 Task: Create a section Integration Testing Sprint and in the section, add a milestone Data Science Process Improvement in the project BoostPro
Action: Mouse moved to (192, 405)
Screenshot: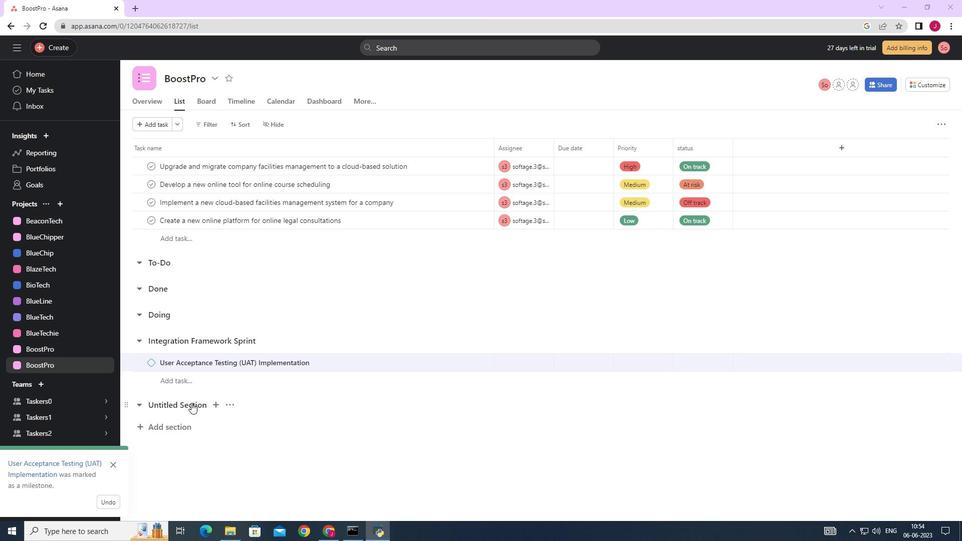 
Action: Mouse pressed left at (192, 405)
Screenshot: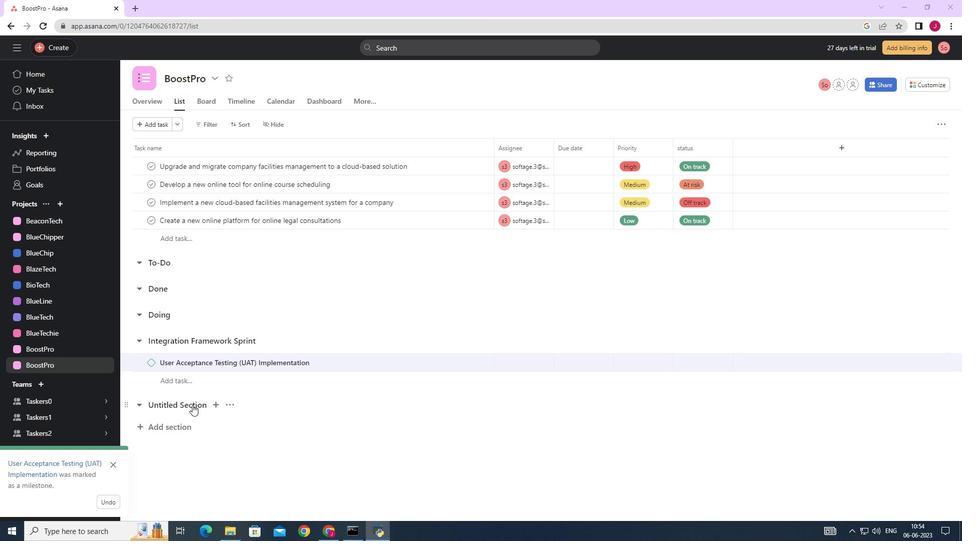 
Action: Mouse moved to (202, 405)
Screenshot: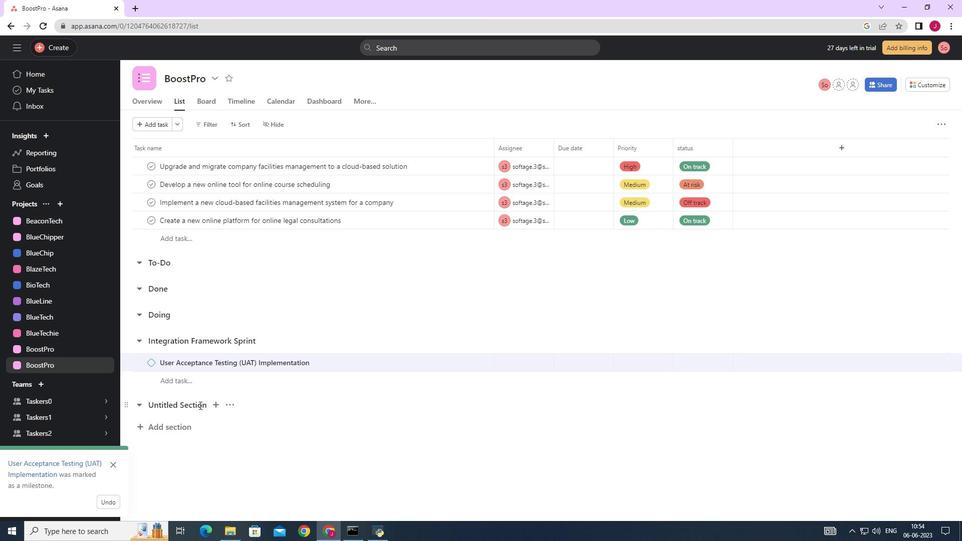 
Action: Key pressed <Key.backspace><Key.backspace><Key.backspace><Key.backspace><Key.backspace><Key.backspace><Key.backspace><Key.backspace><Key.backspace><Key.backspace><Key.backspace><Key.backspace><Key.backspace><Key.backspace><Key.backspace><Key.backspace><Key.backspace><Key.backspace><Key.backspace><Key.backspace><Key.backspace><Key.caps_lock>I<Key.caps_lock>ntegration<Key.space><Key.caps_lock>T<Key.caps_lock>esting<Key.space><Key.caps_lock>S<Key.caps_lock>print<Key.enter><Key.caps_lock>D<Key.caps_lock>ata<Key.space>s<Key.caps_lock>CIENCE<Key.space><Key.backspace><Key.backspace><Key.backspace><Key.backspace><Key.backspace><Key.backspace><Key.backspace><Key.backspace>S<Key.caps_lock>cience<Key.space><Key.caps_lock>P<Key.caps_lock>rocess<Key.space><Key.caps_lock>I<Key.caps_lock>mprovement<Key.space>
Screenshot: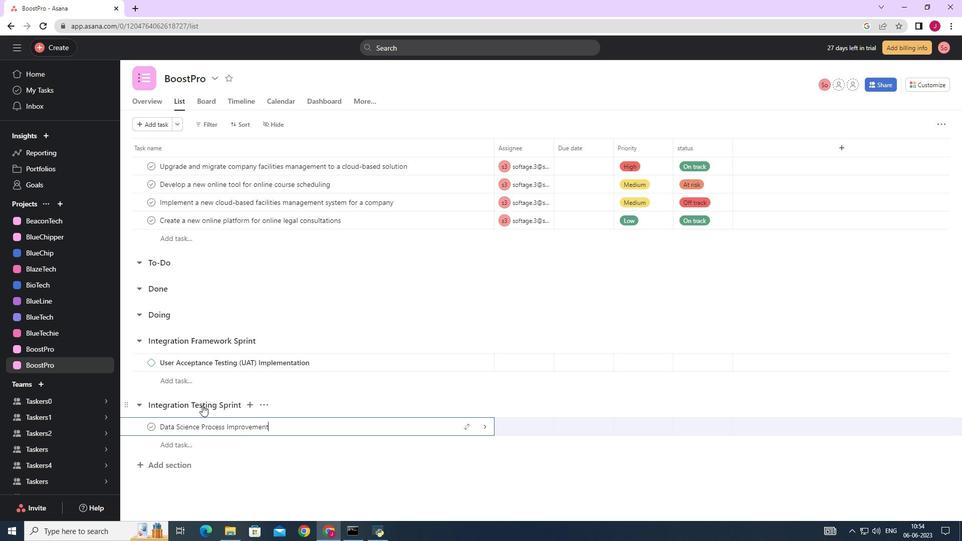 
Action: Mouse moved to (485, 426)
Screenshot: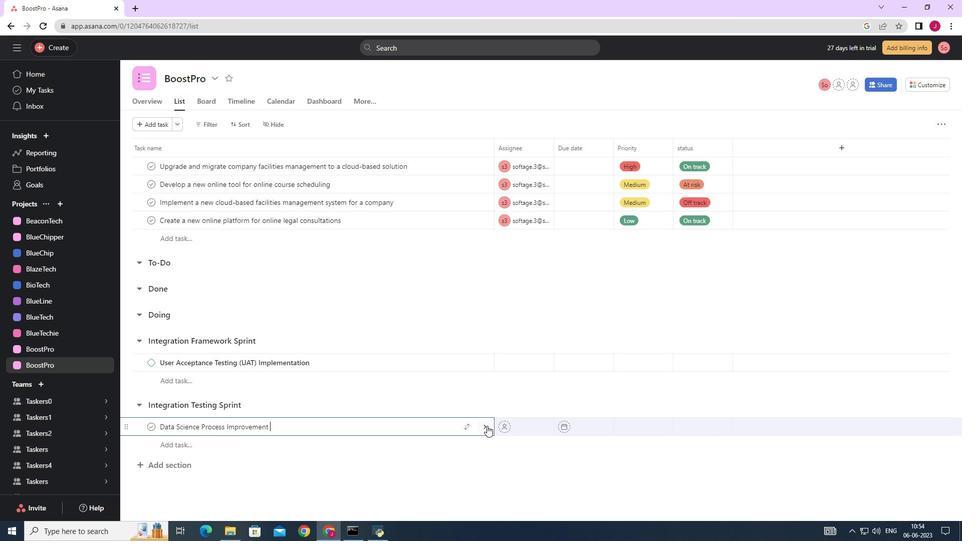
Action: Mouse pressed left at (485, 426)
Screenshot: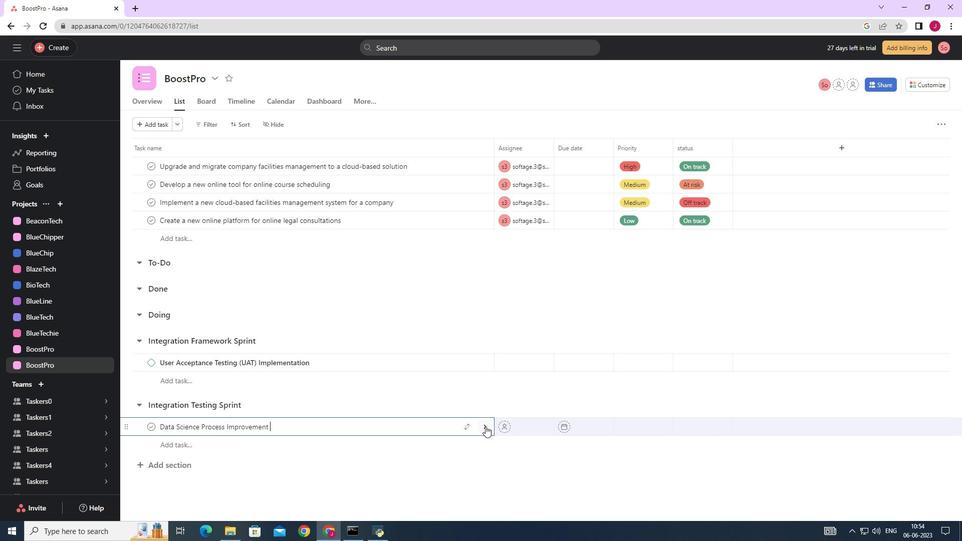 
Action: Mouse moved to (923, 121)
Screenshot: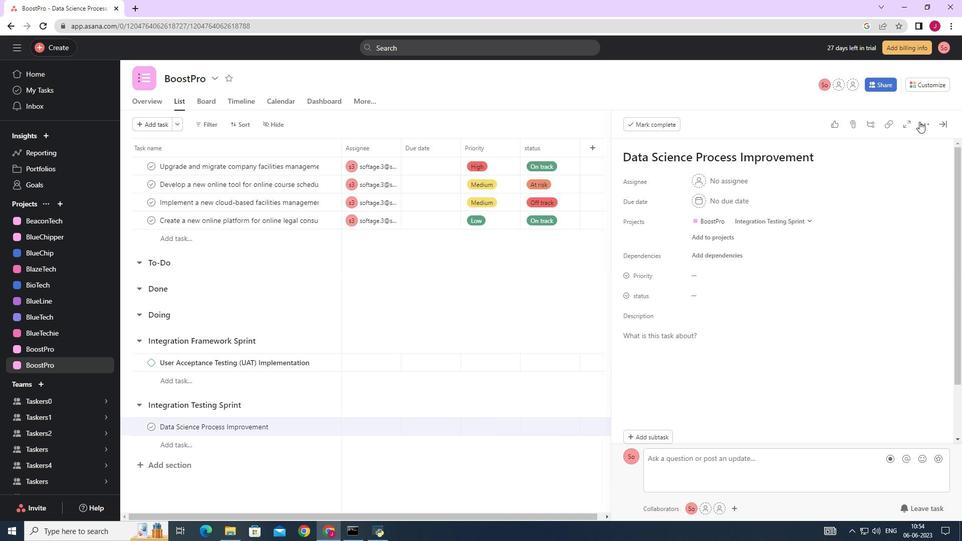 
Action: Mouse pressed left at (923, 121)
Screenshot: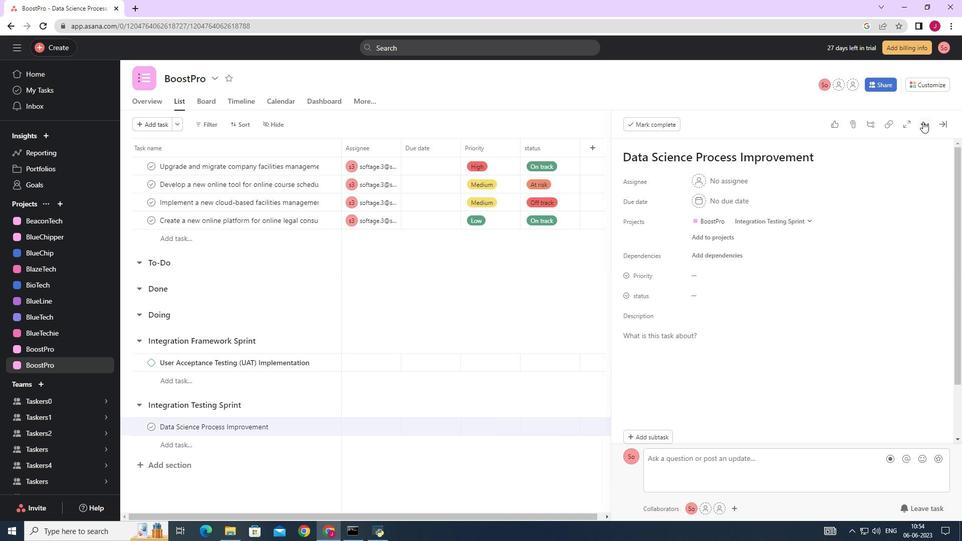 
Action: Mouse moved to (838, 161)
Screenshot: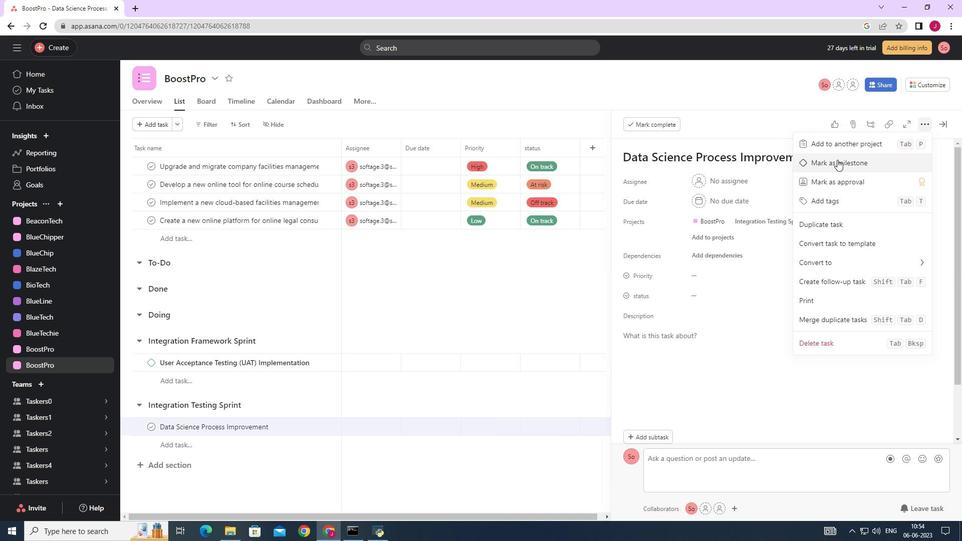 
Action: Mouse pressed left at (838, 161)
Screenshot: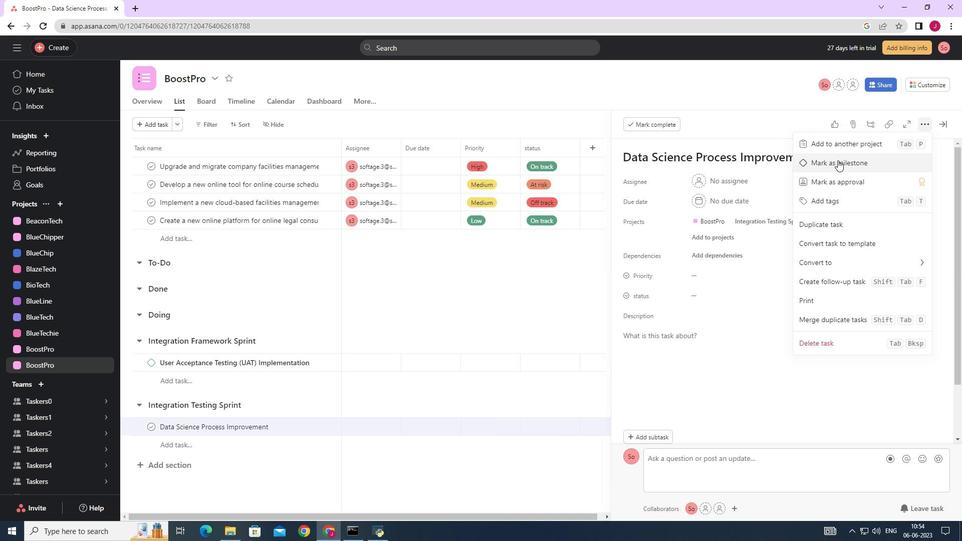
Action: Mouse moved to (939, 124)
Screenshot: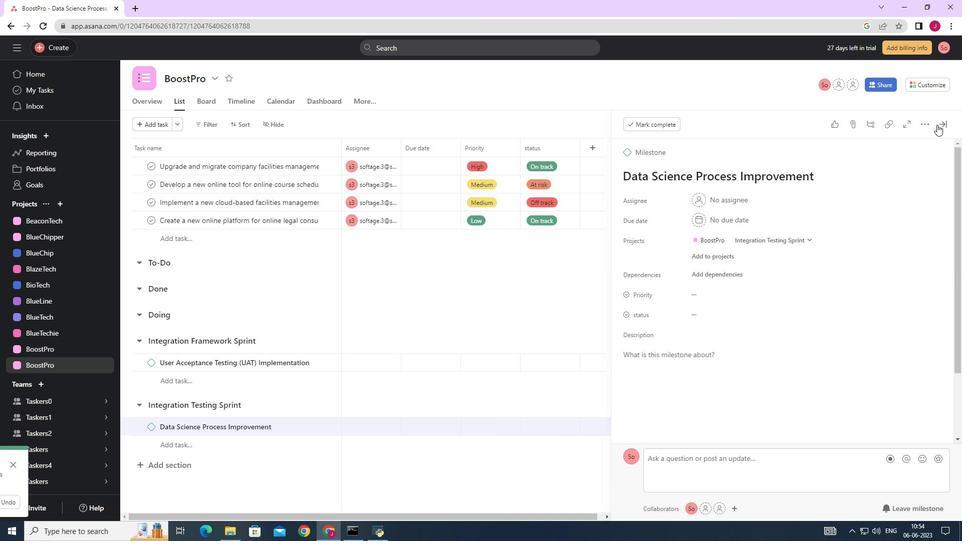 
Action: Mouse pressed left at (939, 124)
Screenshot: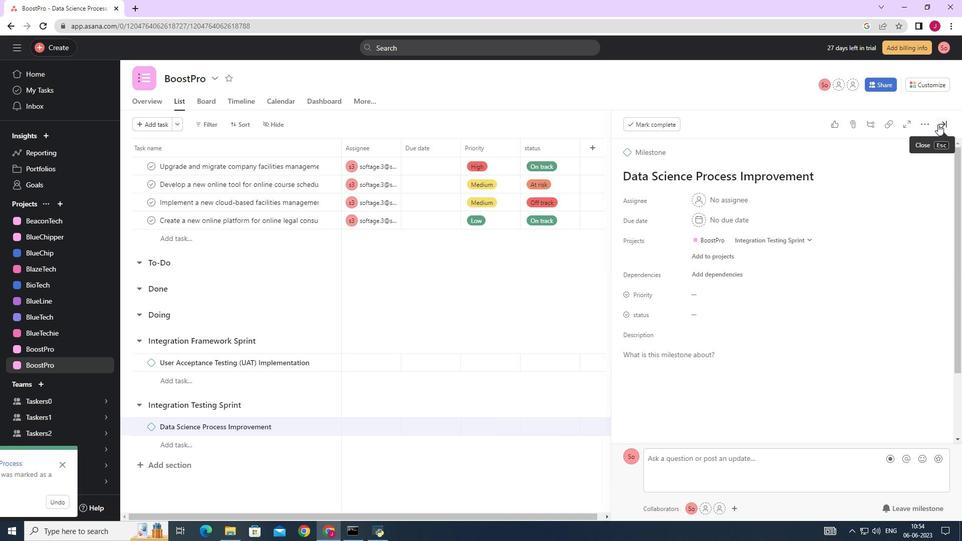 
Action: Mouse moved to (805, 177)
Screenshot: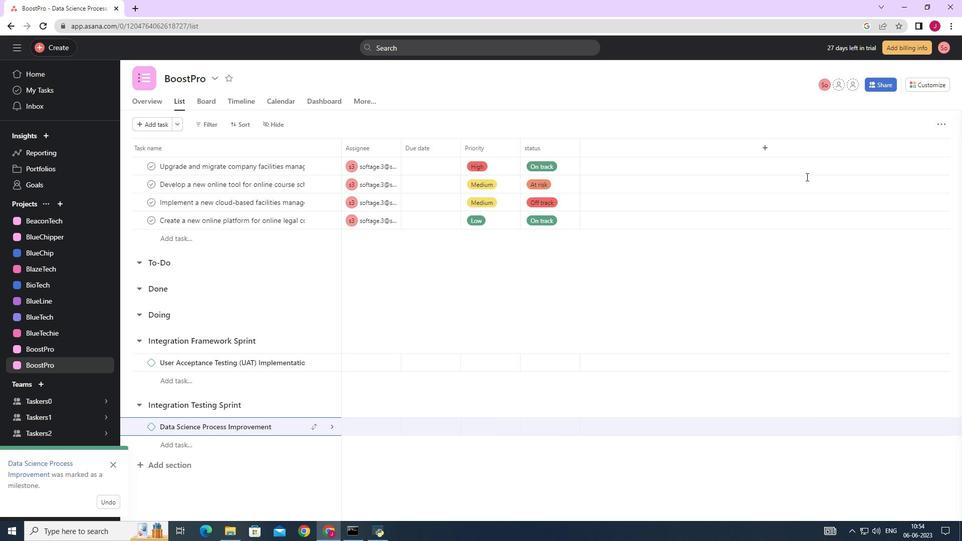 
